 Task: Look for products in the category "Tortillas" that are on sale.
Action: Mouse moved to (19, 73)
Screenshot: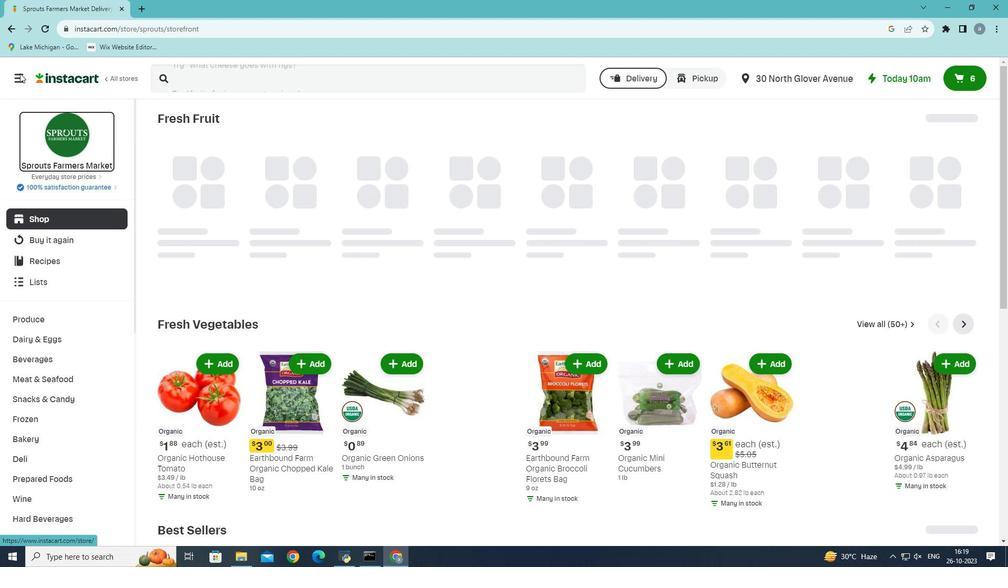 
Action: Mouse pressed left at (19, 73)
Screenshot: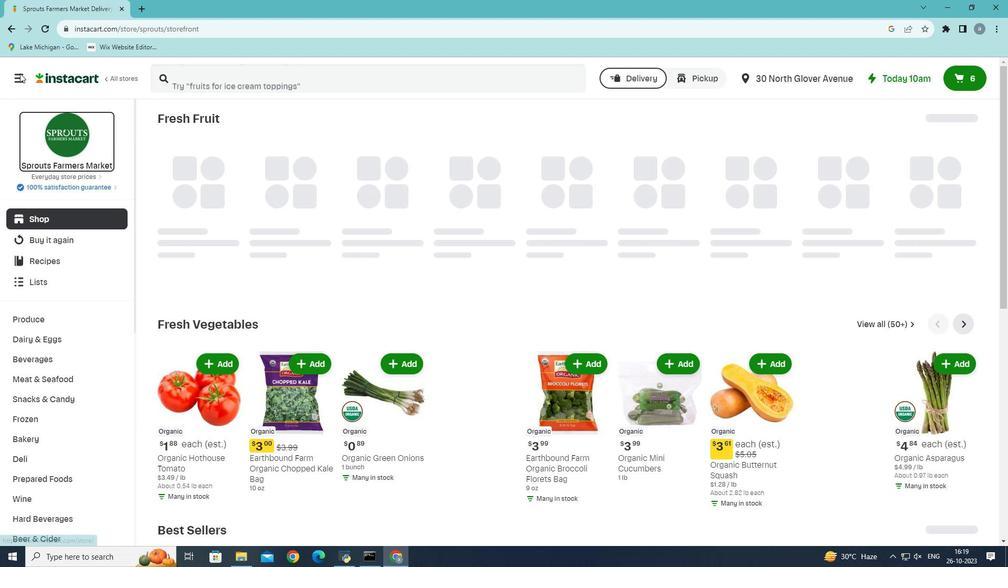 
Action: Mouse moved to (53, 311)
Screenshot: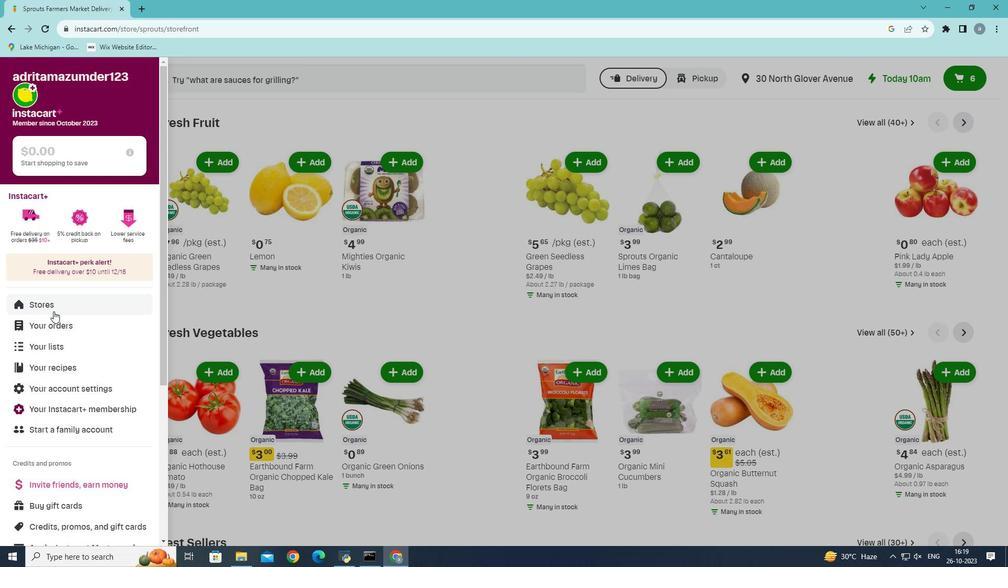 
Action: Mouse pressed left at (53, 311)
Screenshot: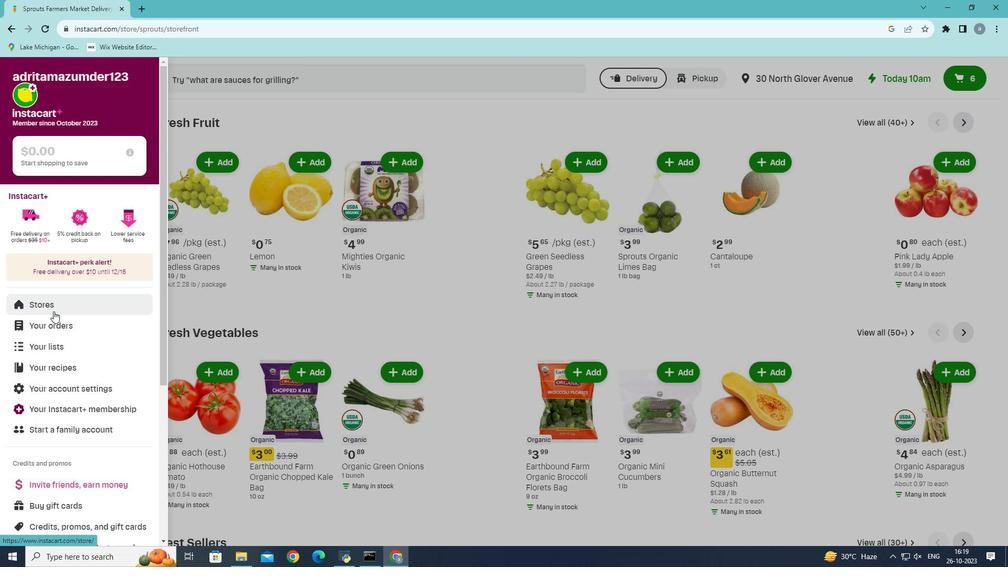 
Action: Mouse moved to (244, 116)
Screenshot: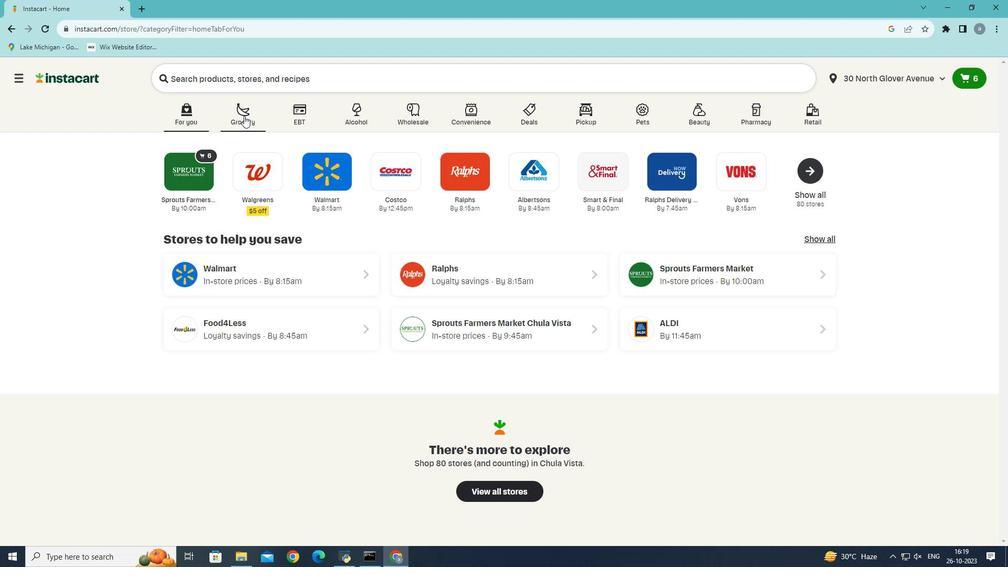 
Action: Mouse pressed left at (244, 116)
Screenshot: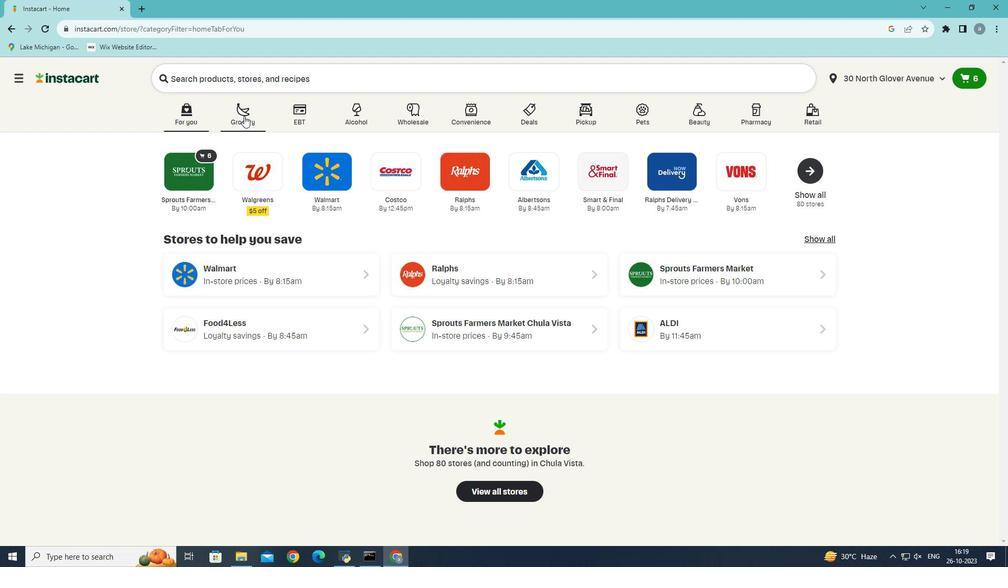 
Action: Mouse moved to (242, 318)
Screenshot: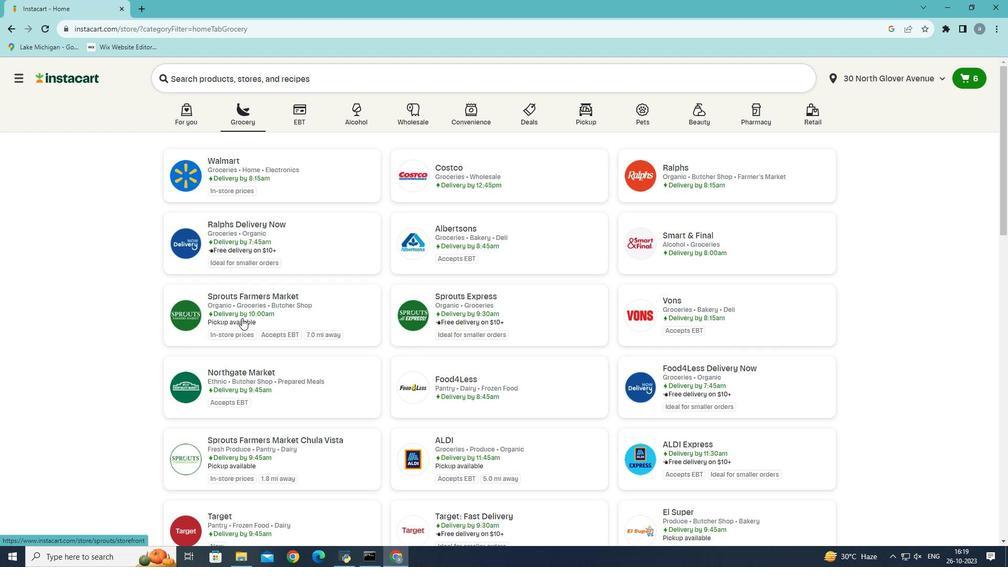 
Action: Mouse pressed left at (242, 318)
Screenshot: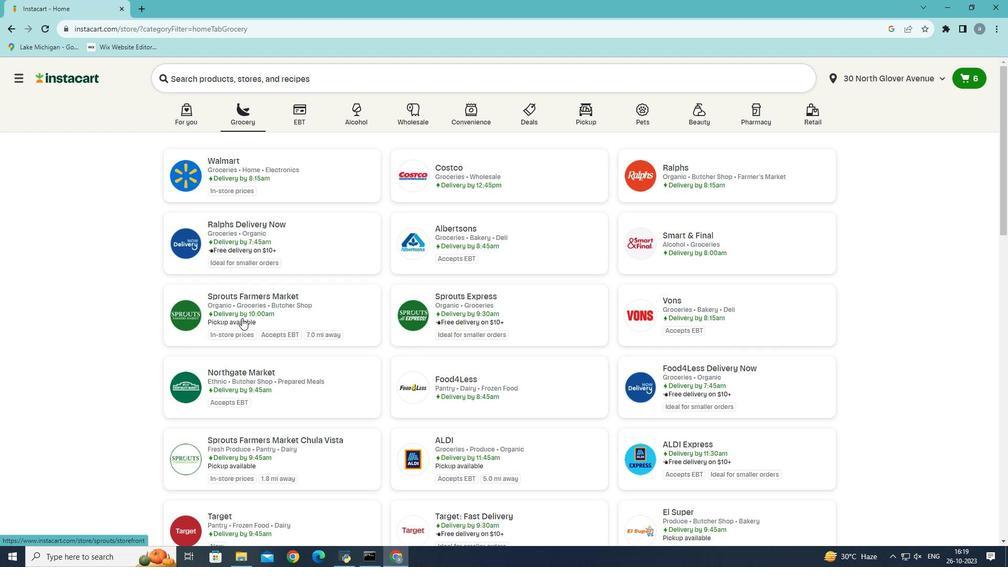 
Action: Mouse moved to (60, 440)
Screenshot: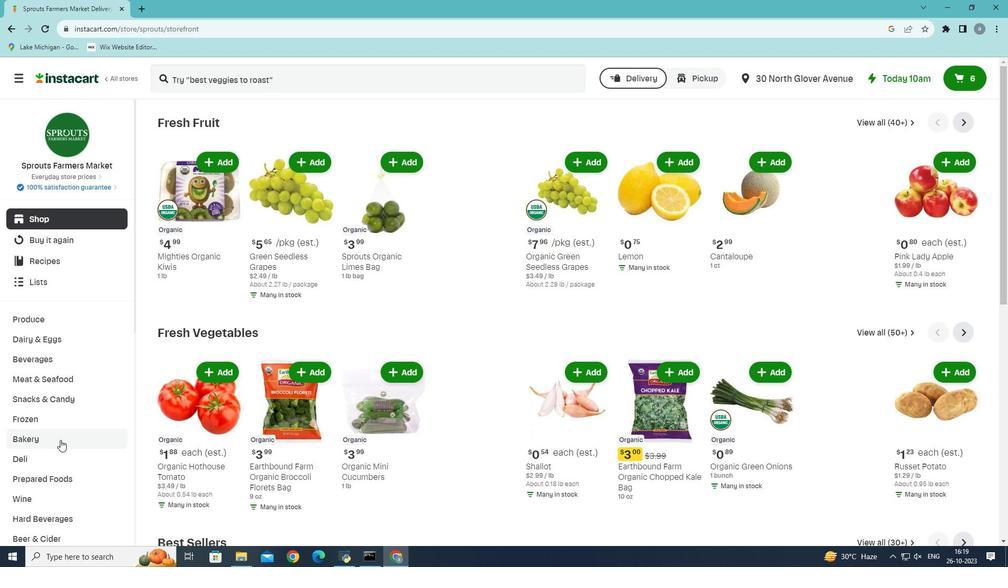 
Action: Mouse pressed left at (60, 440)
Screenshot: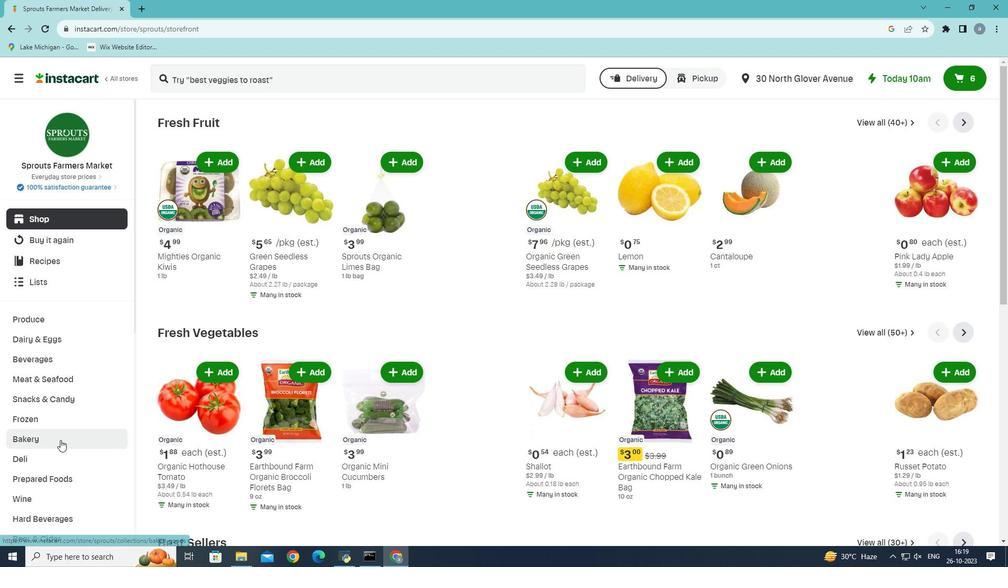 
Action: Mouse moved to (789, 149)
Screenshot: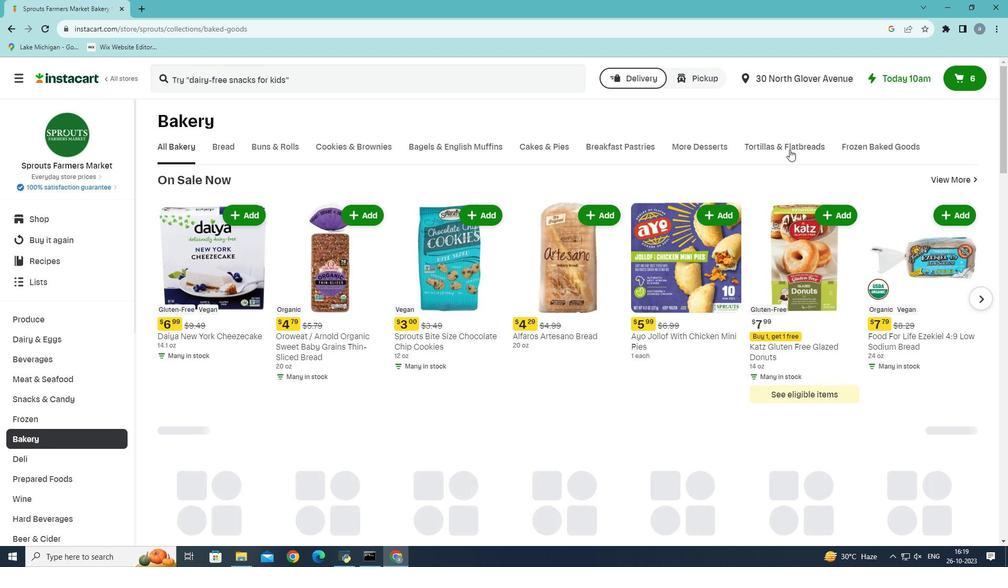
Action: Mouse pressed left at (789, 149)
Screenshot: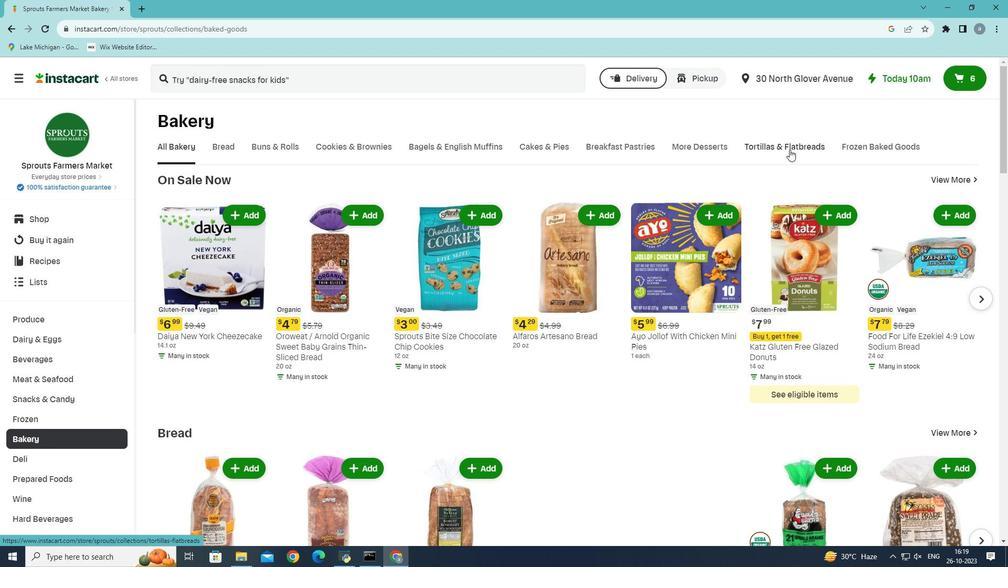 
Action: Mouse moved to (233, 193)
Screenshot: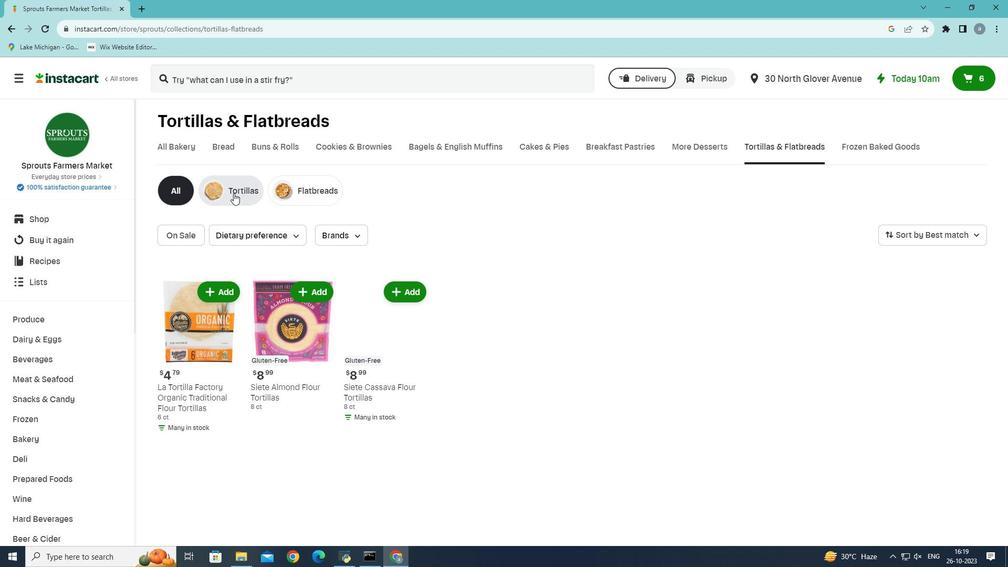 
Action: Mouse pressed left at (233, 193)
Screenshot: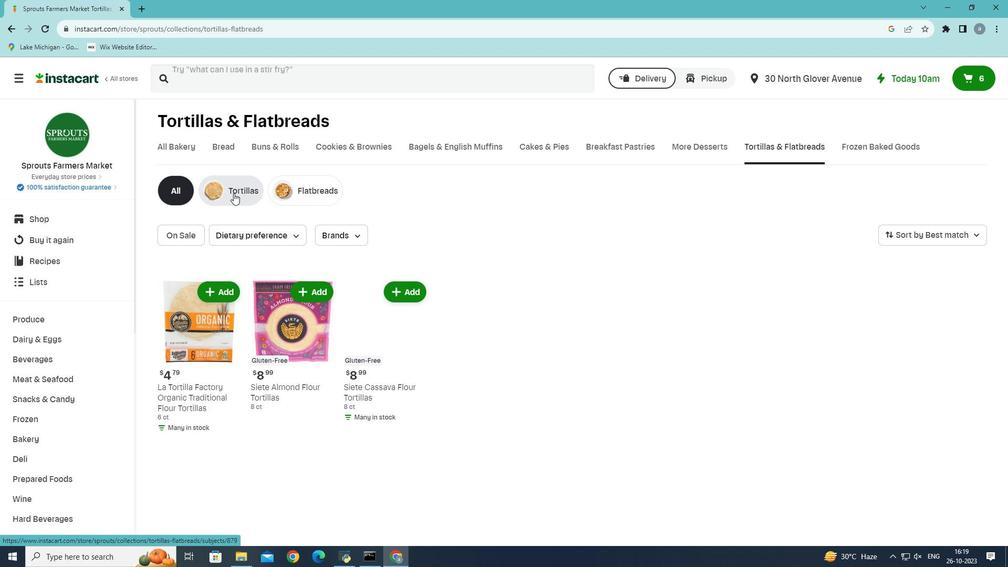 
Action: Mouse moved to (183, 236)
Screenshot: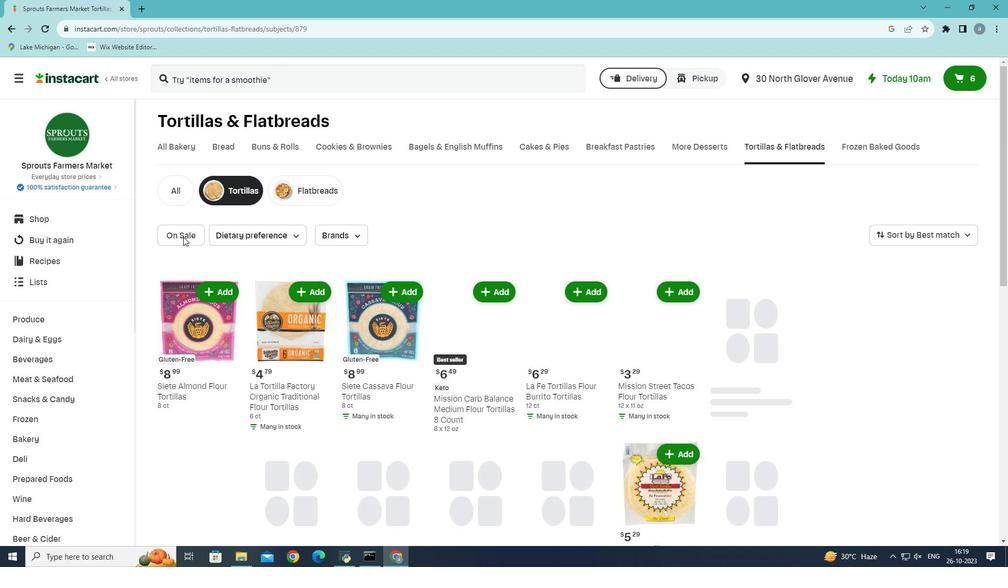 
Action: Mouse pressed left at (183, 236)
Screenshot: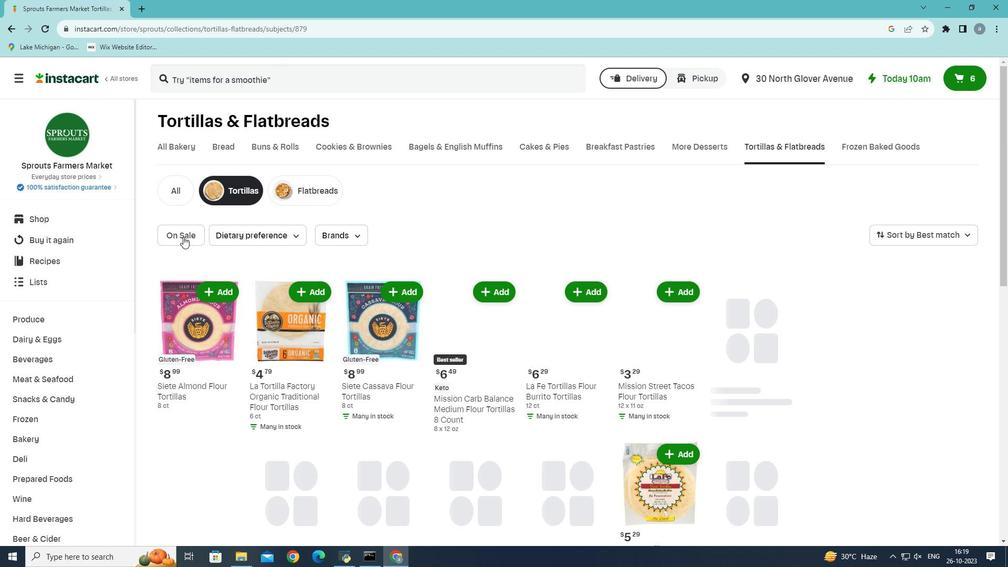 
